 Task: Enable automatic alt text generation in Microsoft Outlook settings.
Action: Mouse moved to (54, 35)
Screenshot: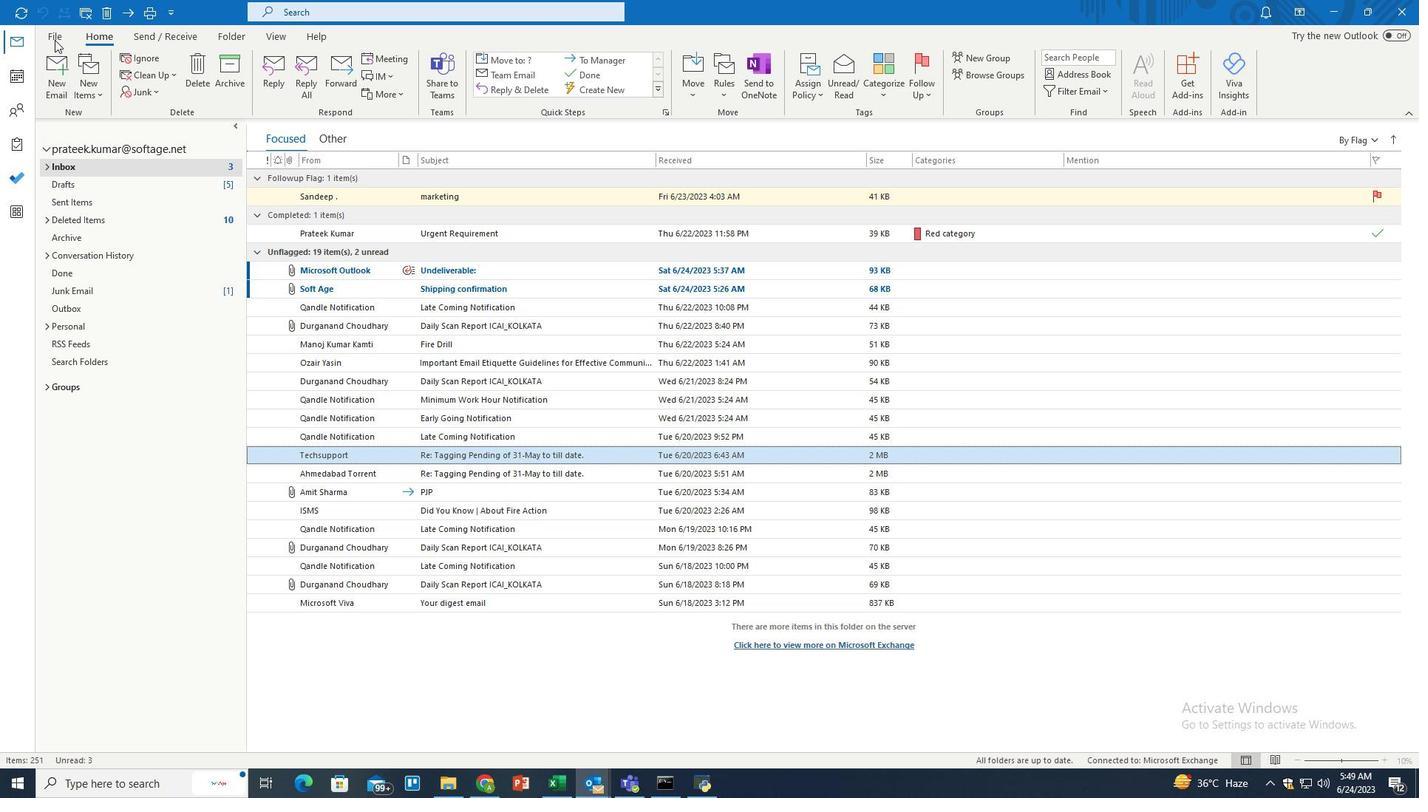 
Action: Mouse pressed left at (54, 35)
Screenshot: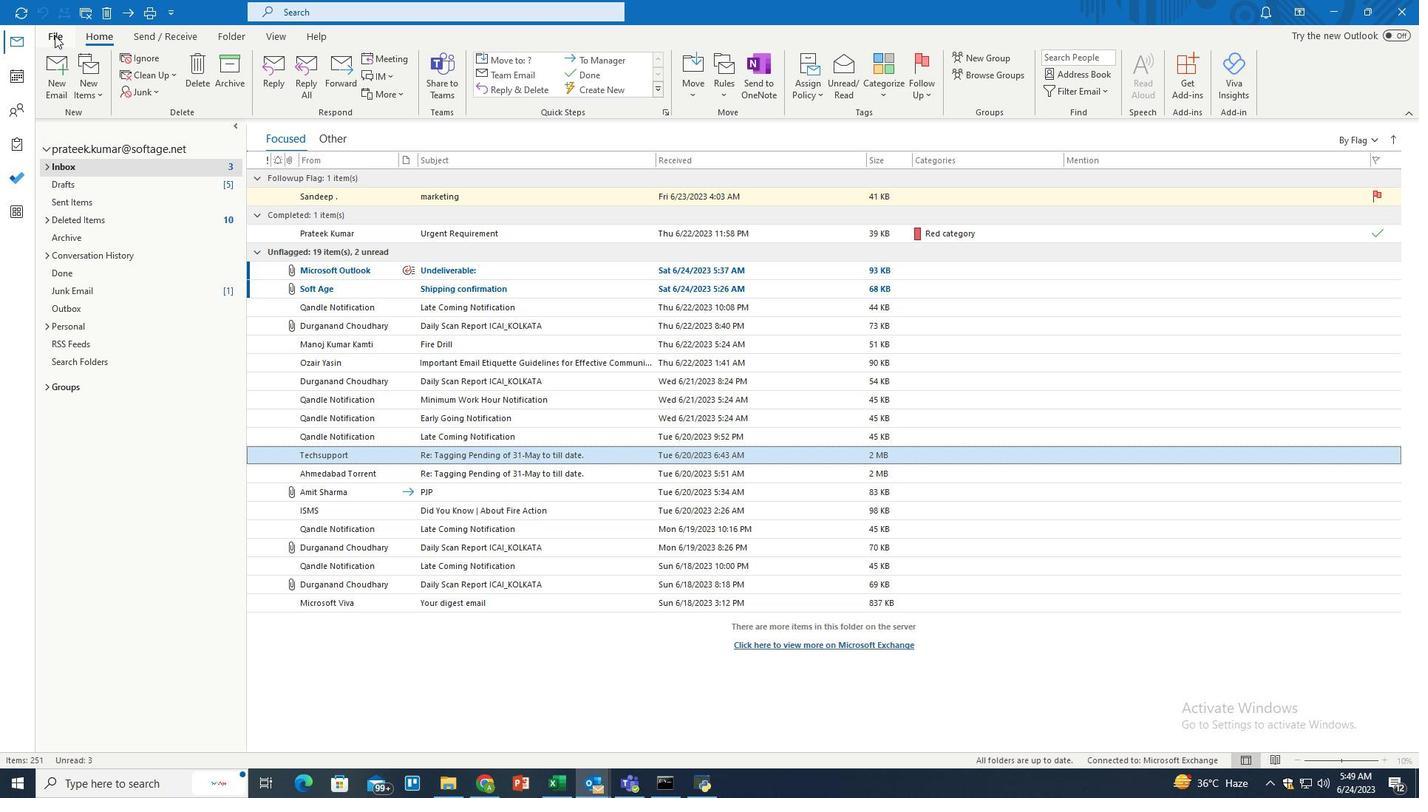 
Action: Mouse moved to (48, 708)
Screenshot: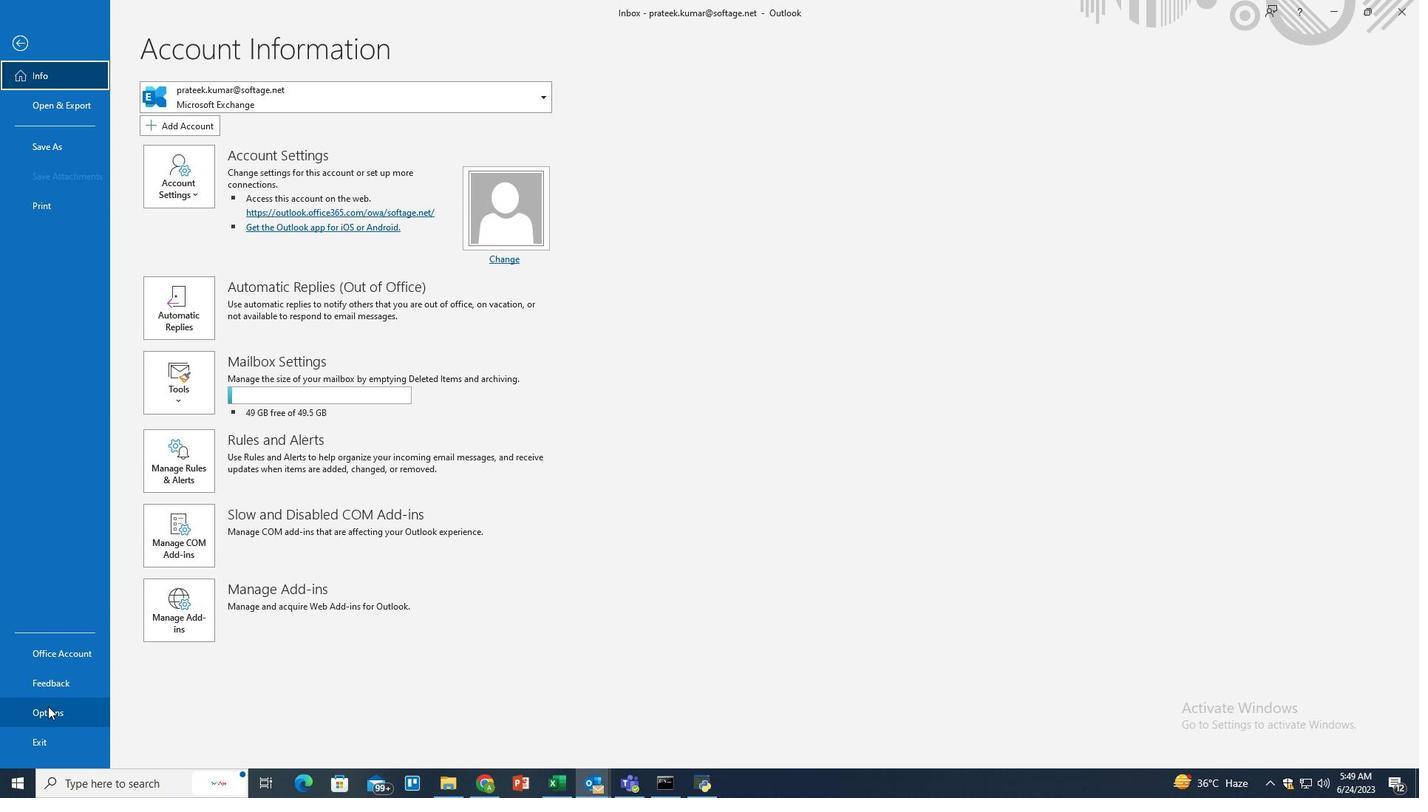 
Action: Mouse pressed left at (48, 708)
Screenshot: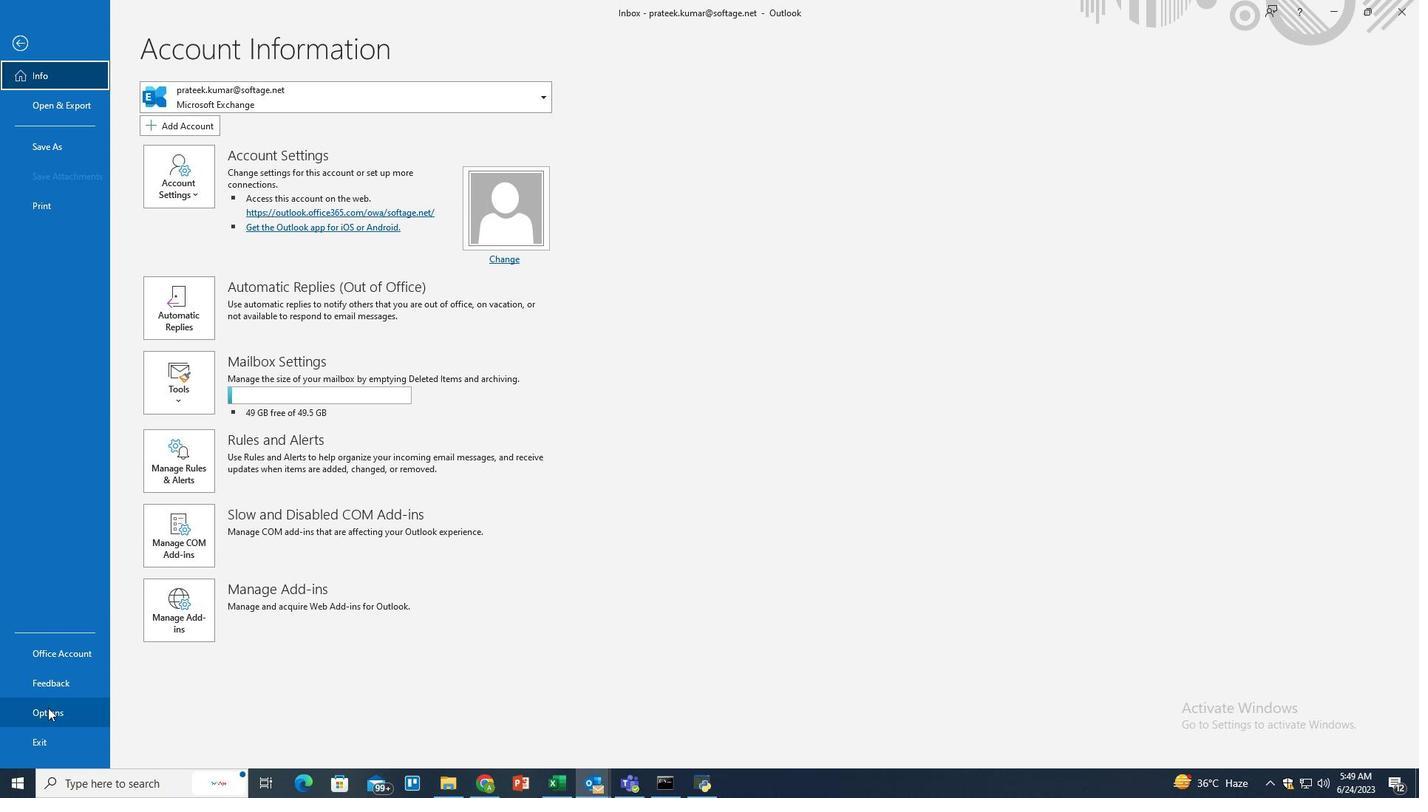 
Action: Mouse moved to (444, 330)
Screenshot: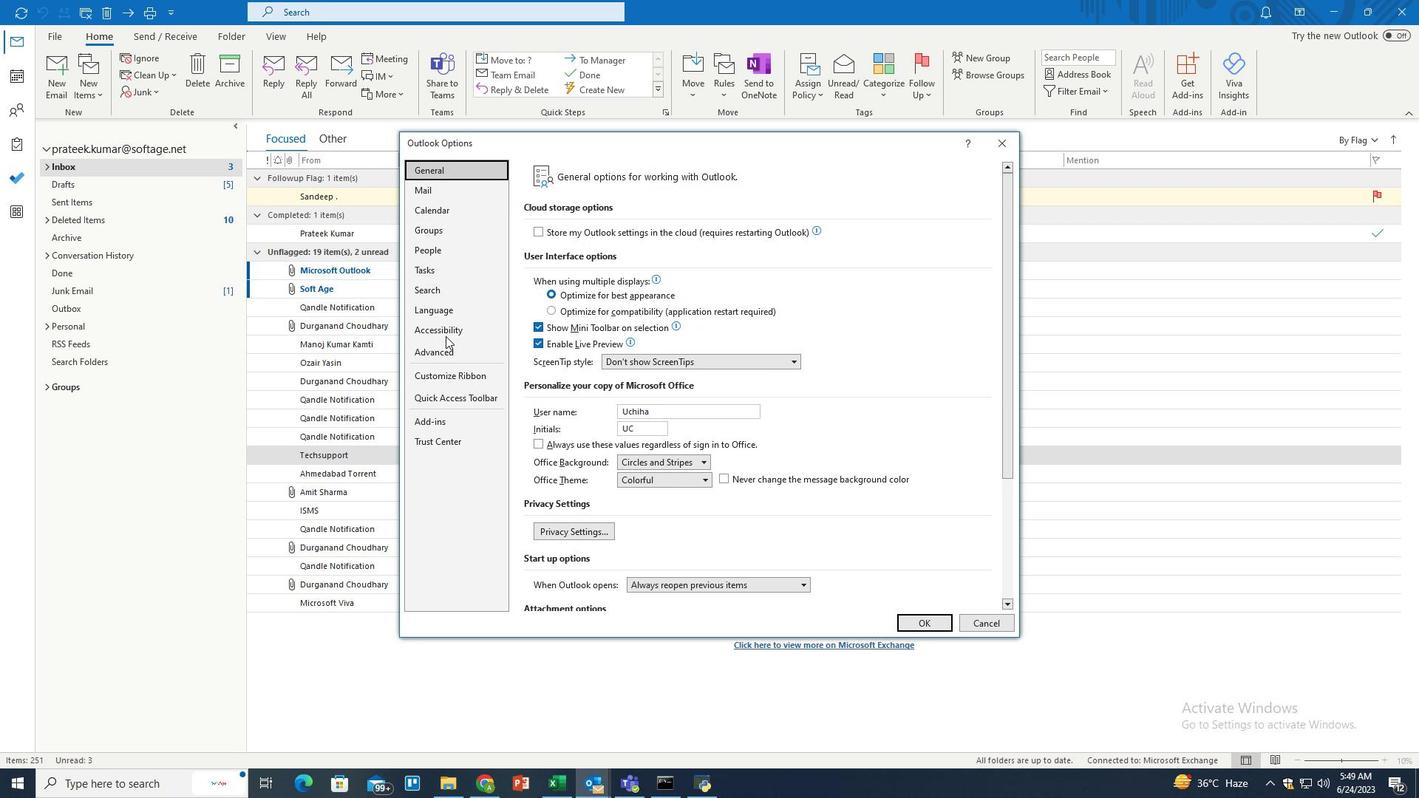 
Action: Mouse pressed left at (444, 330)
Screenshot: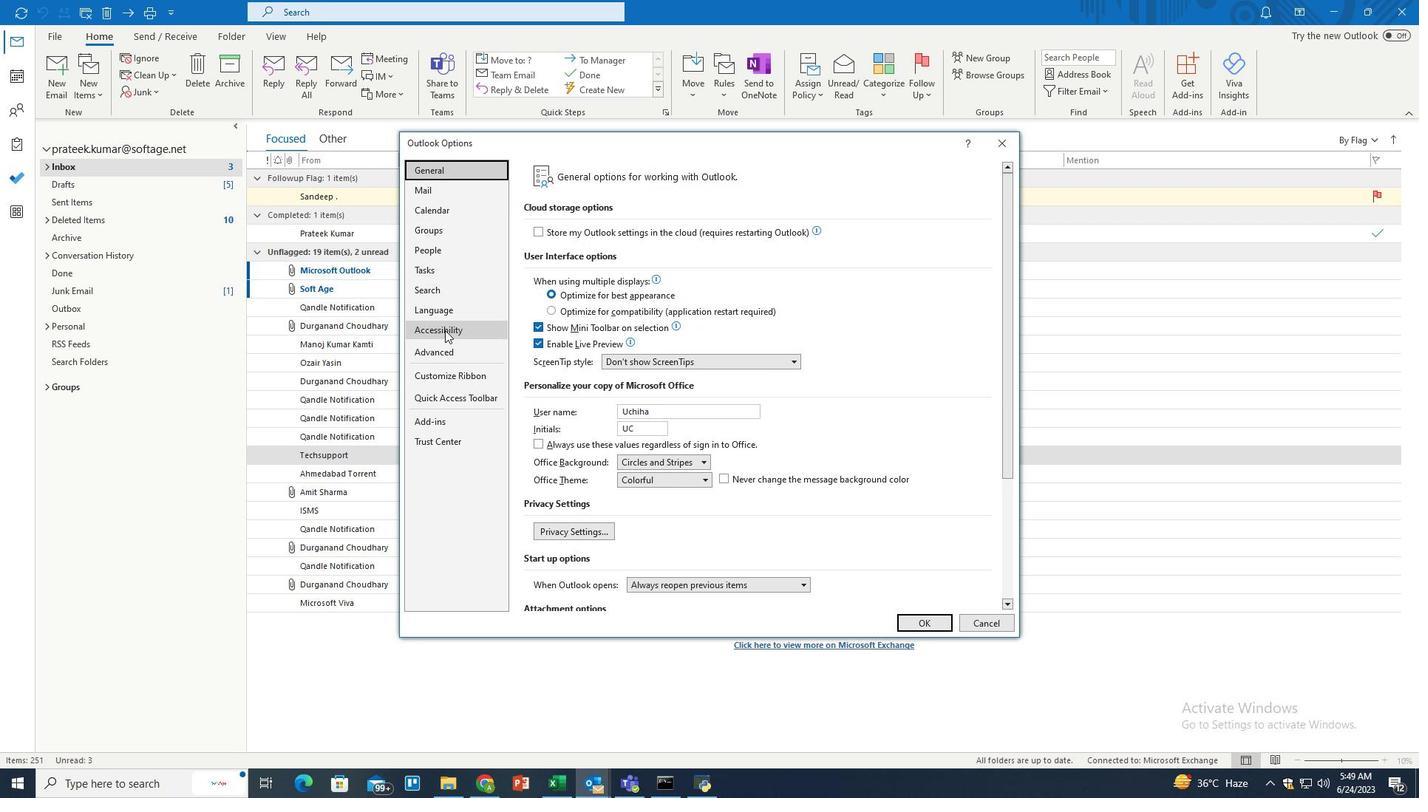 
Action: Mouse moved to (625, 478)
Screenshot: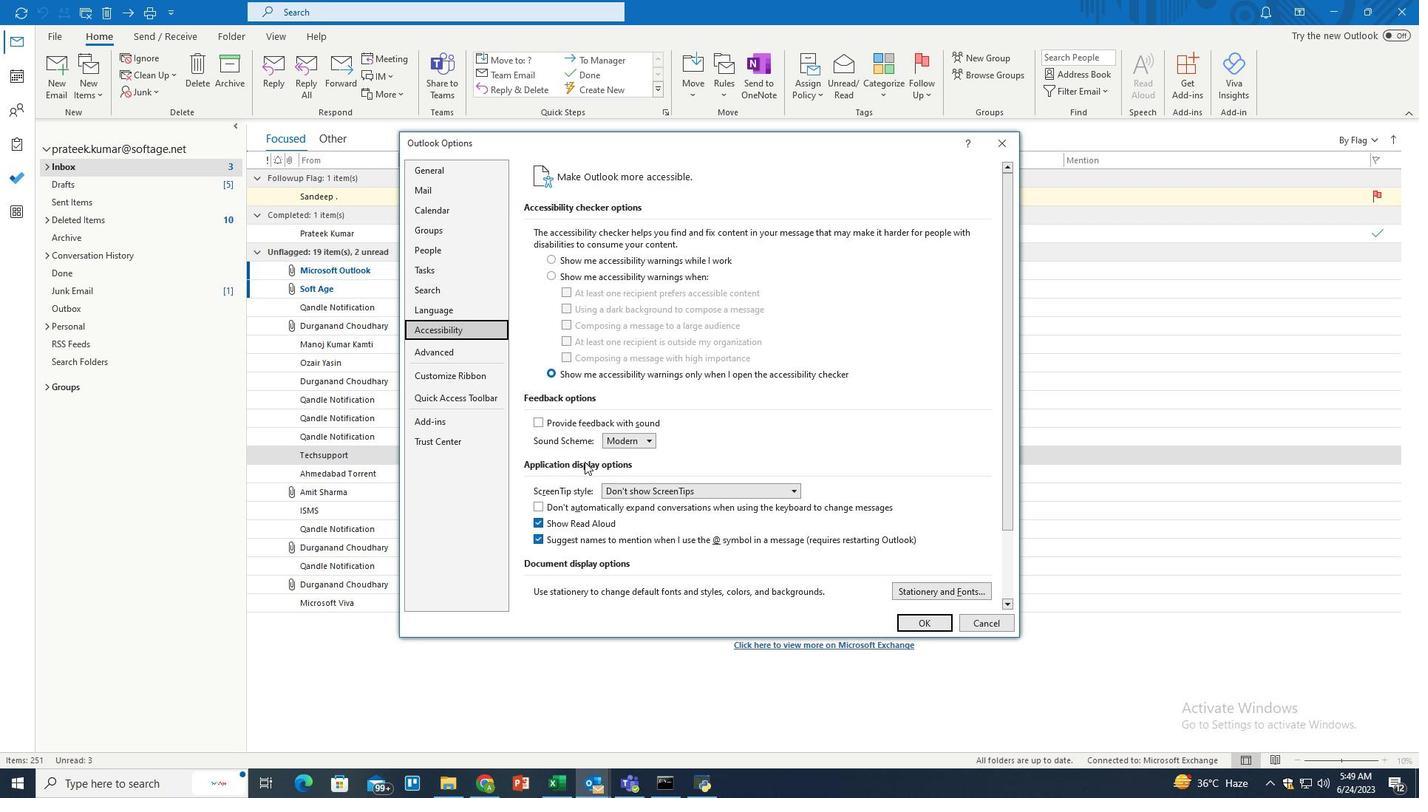 
Action: Mouse scrolled (625, 478) with delta (0, 0)
Screenshot: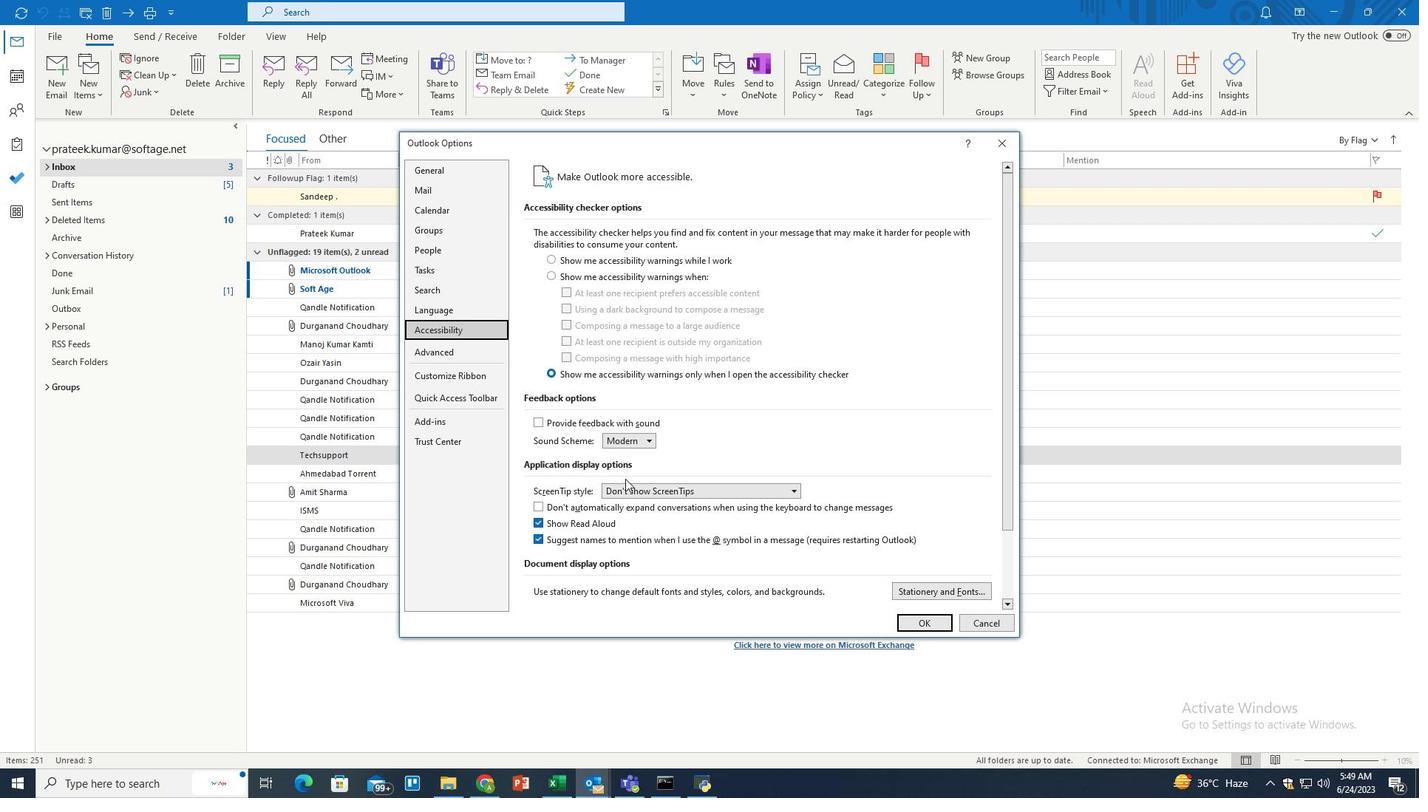 
Action: Mouse scrolled (625, 478) with delta (0, 0)
Screenshot: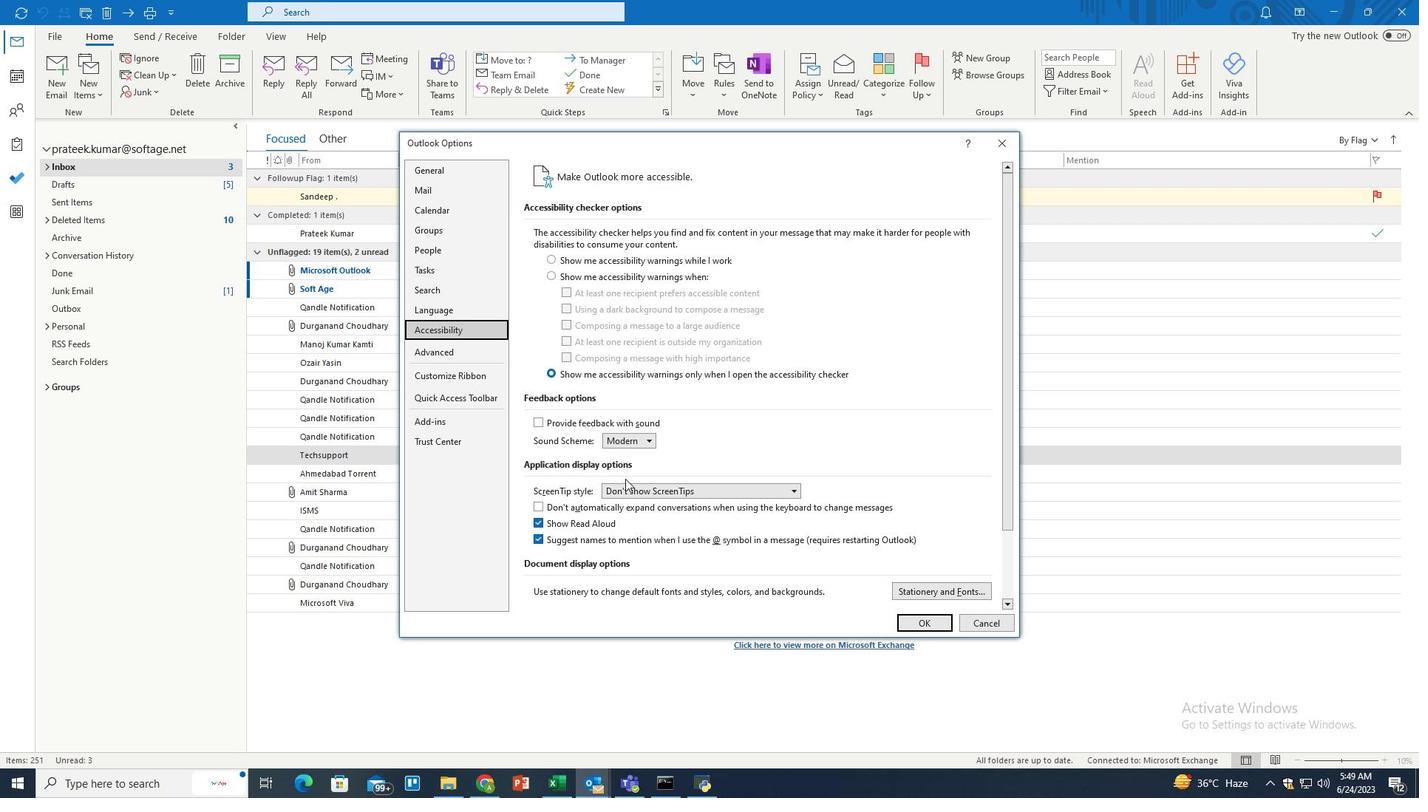 
Action: Mouse scrolled (625, 478) with delta (0, 0)
Screenshot: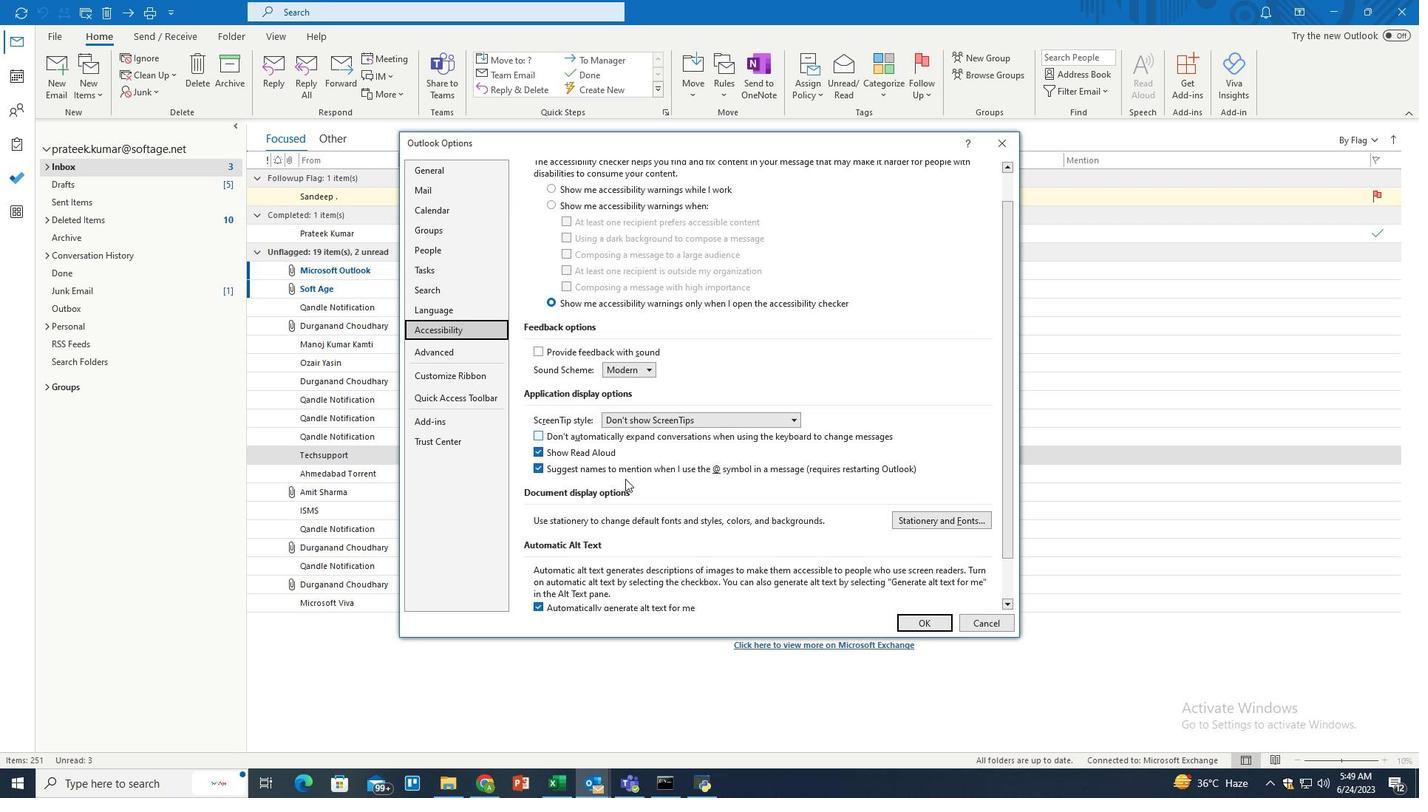 
Action: Mouse scrolled (625, 478) with delta (0, 0)
Screenshot: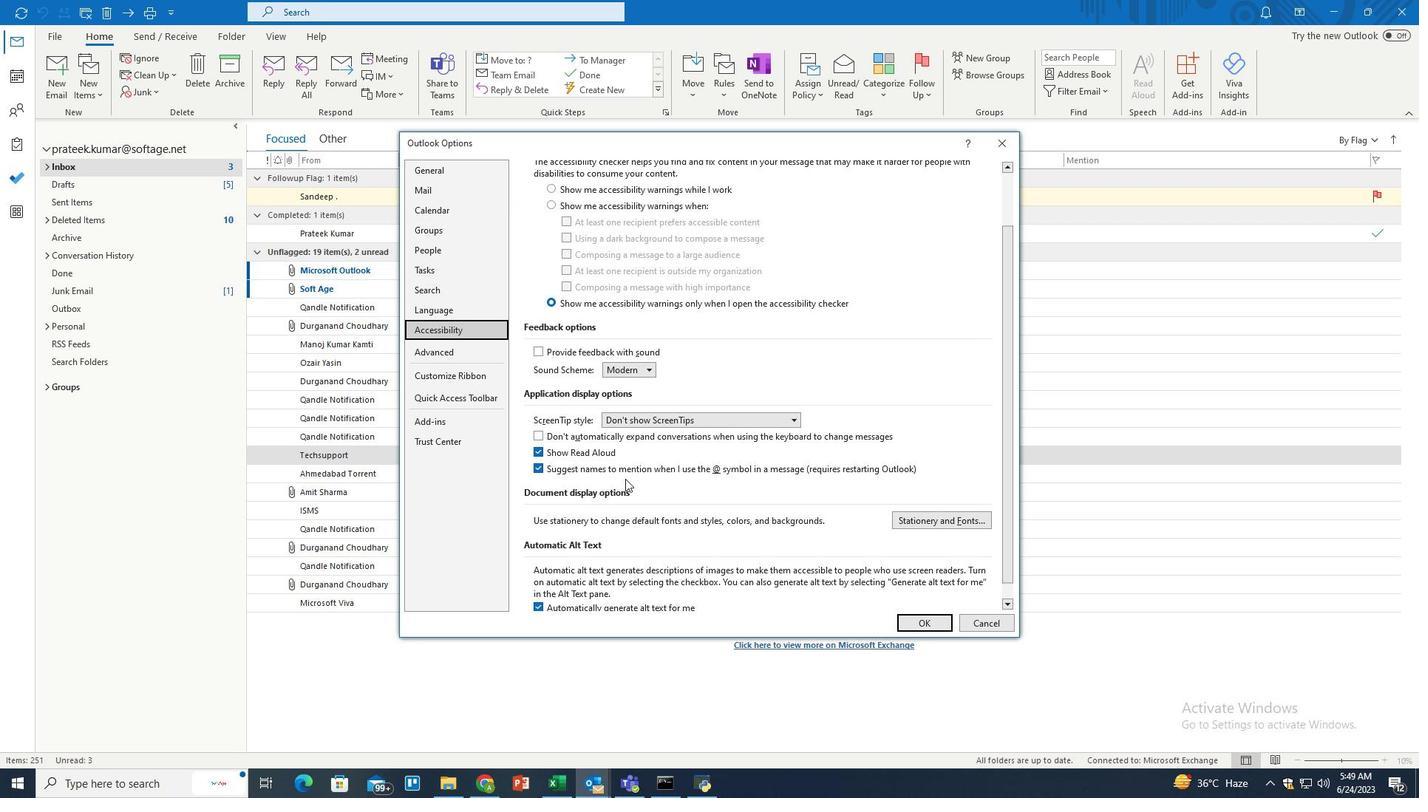 
Action: Mouse scrolled (625, 478) with delta (0, 0)
Screenshot: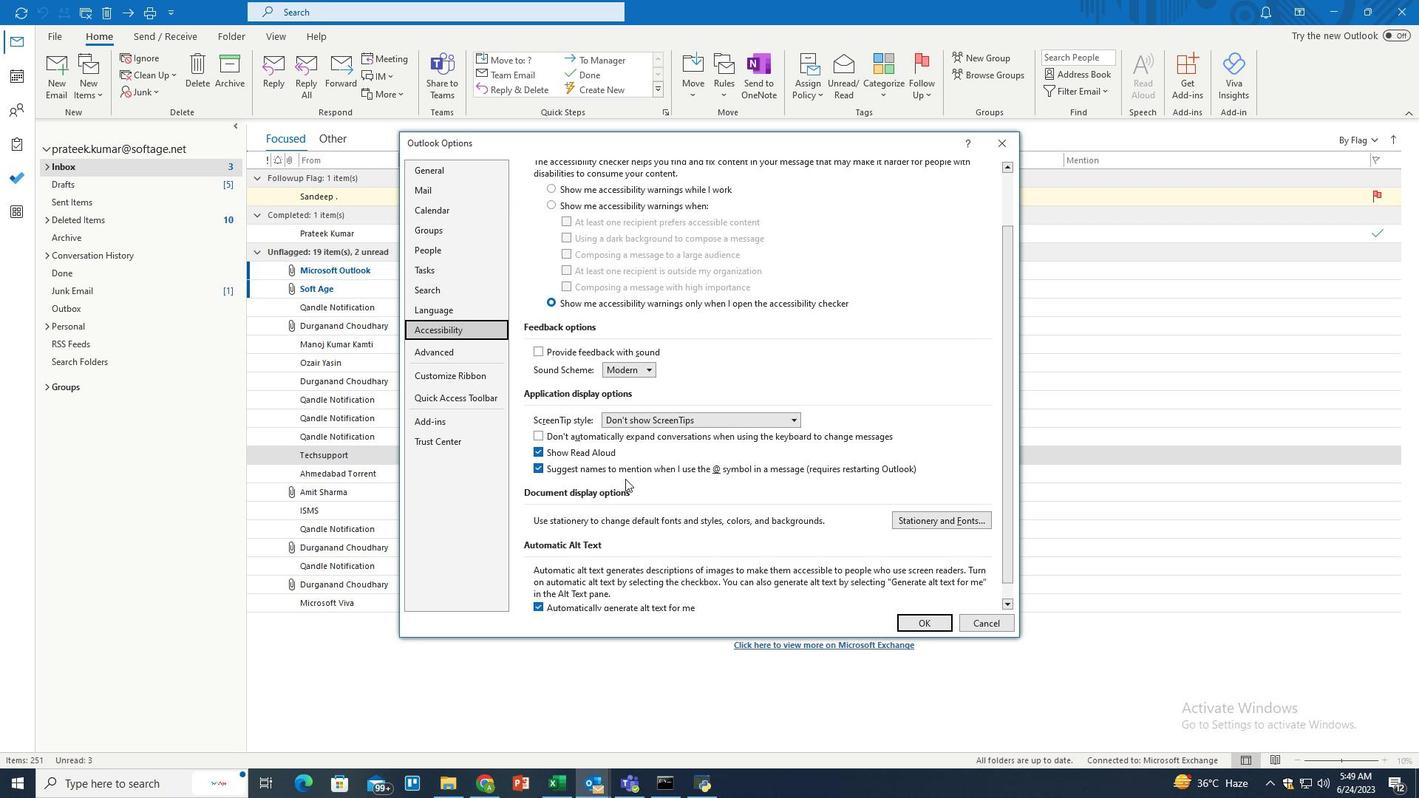 
Action: Mouse scrolled (625, 478) with delta (0, 0)
Screenshot: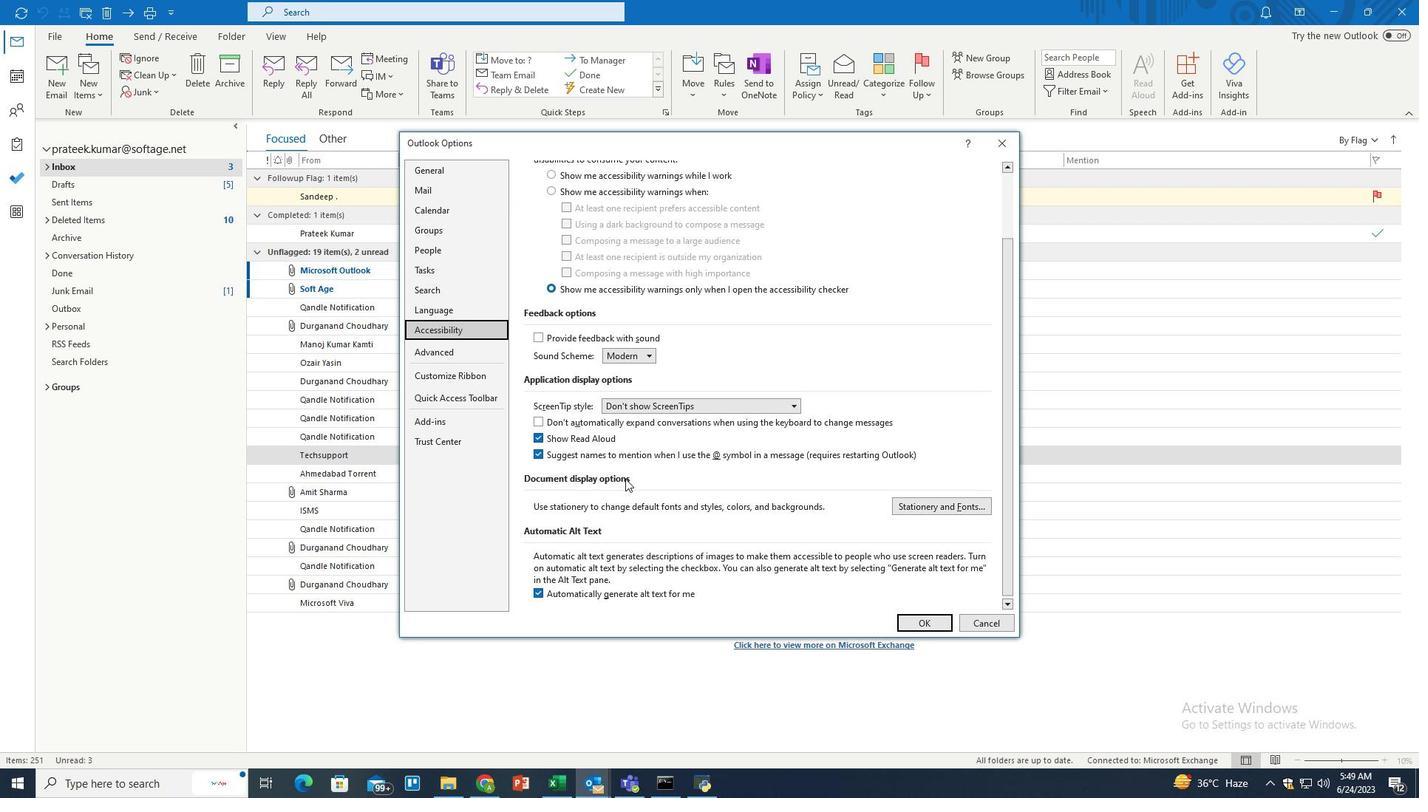 
Action: Mouse moved to (540, 596)
Screenshot: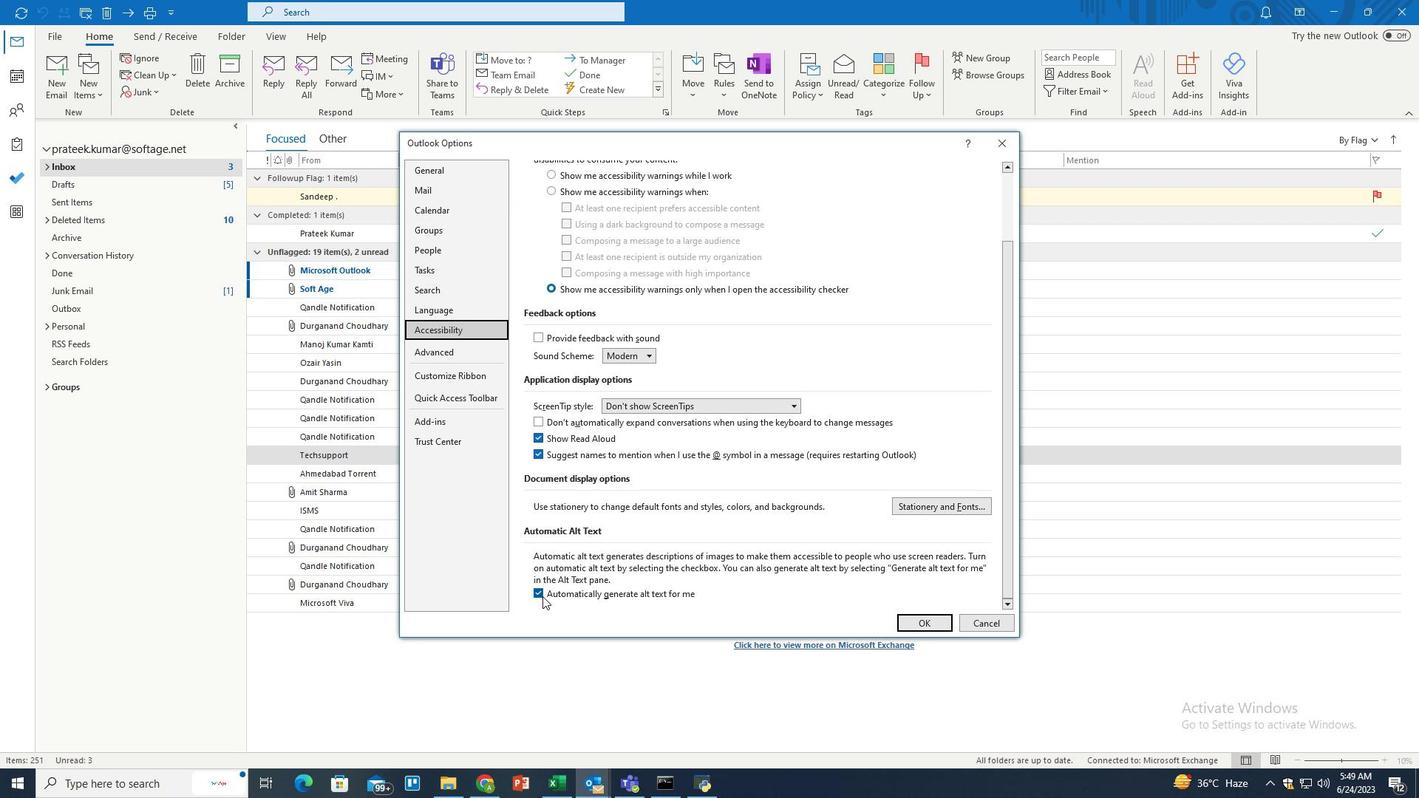 
Action: Mouse pressed left at (540, 596)
Screenshot: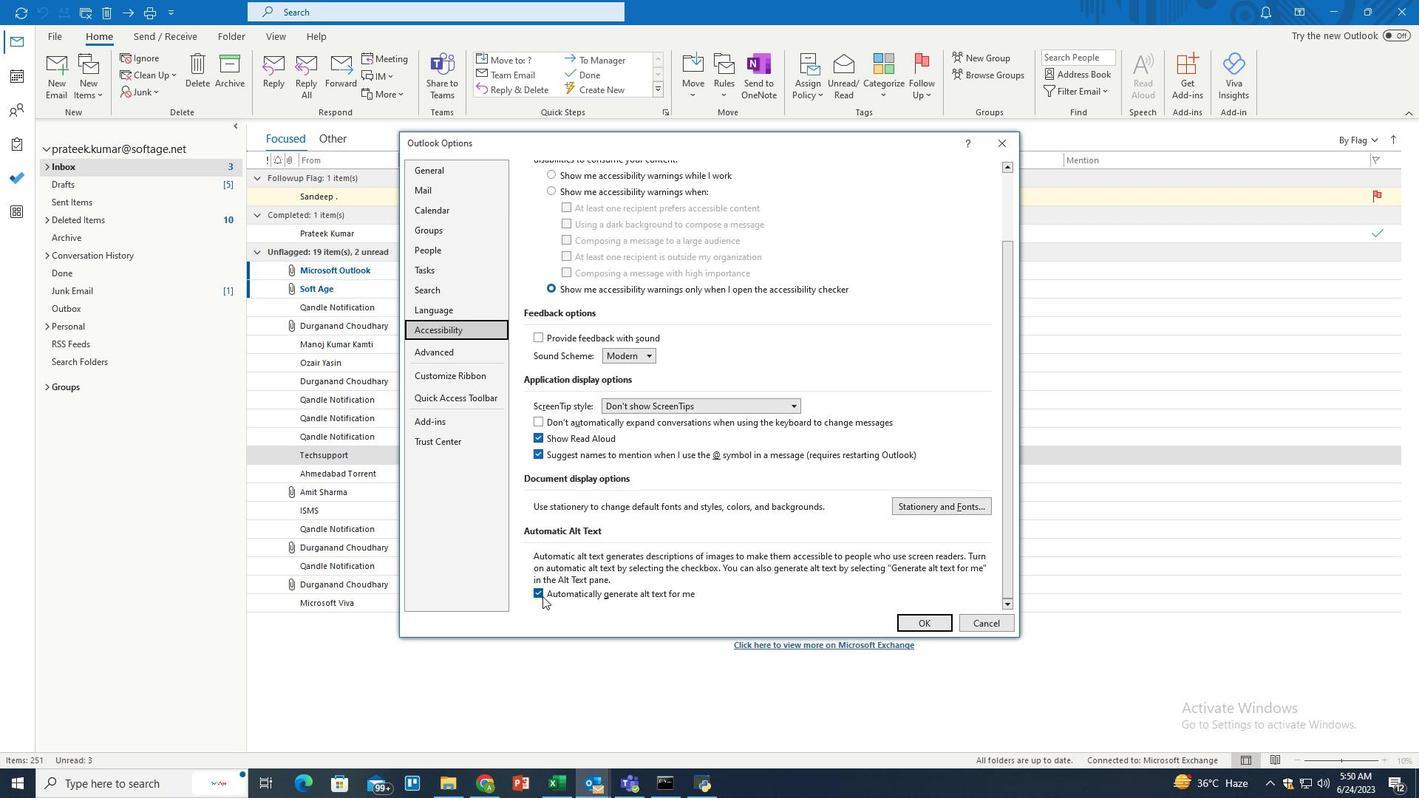 
Action: Mouse moved to (918, 621)
Screenshot: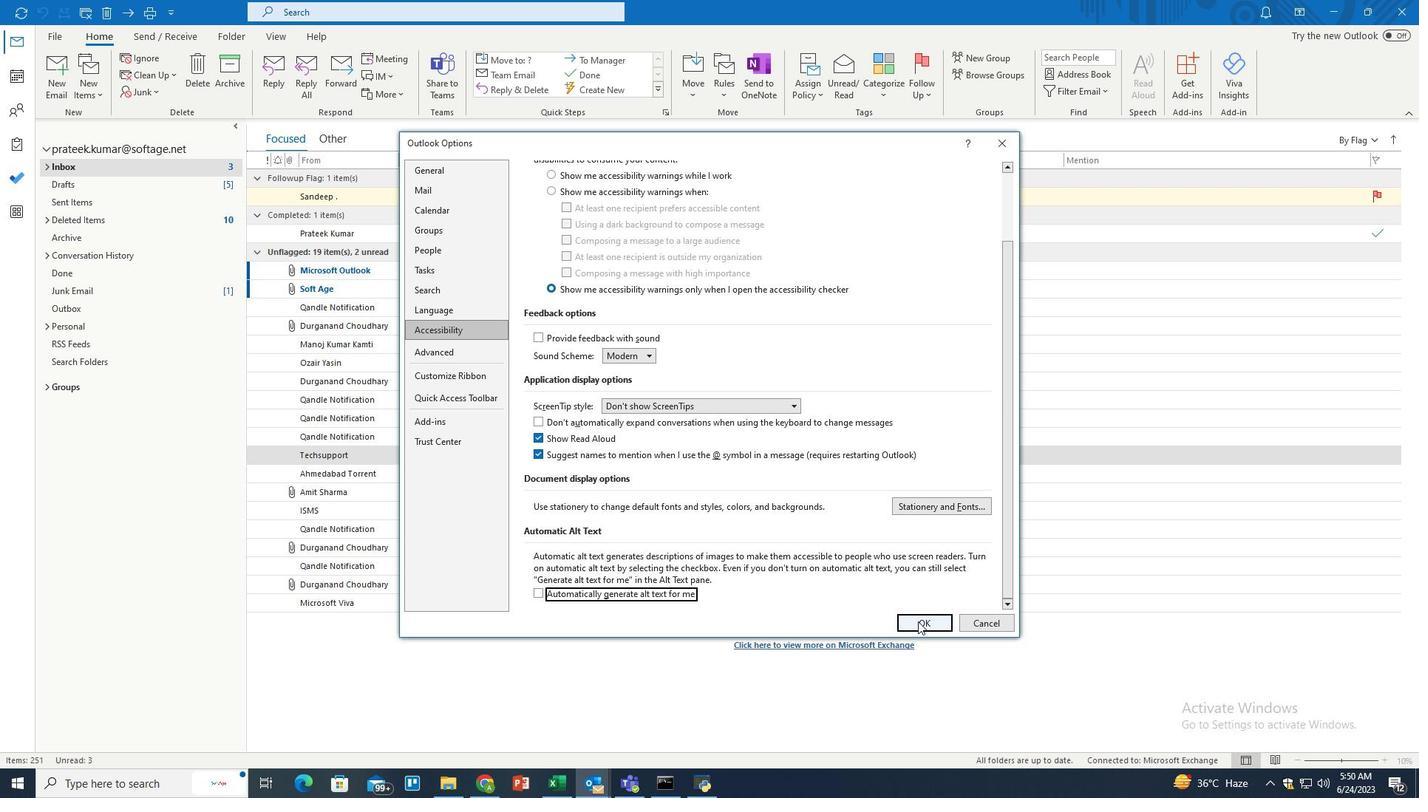 
Action: Mouse pressed left at (918, 621)
Screenshot: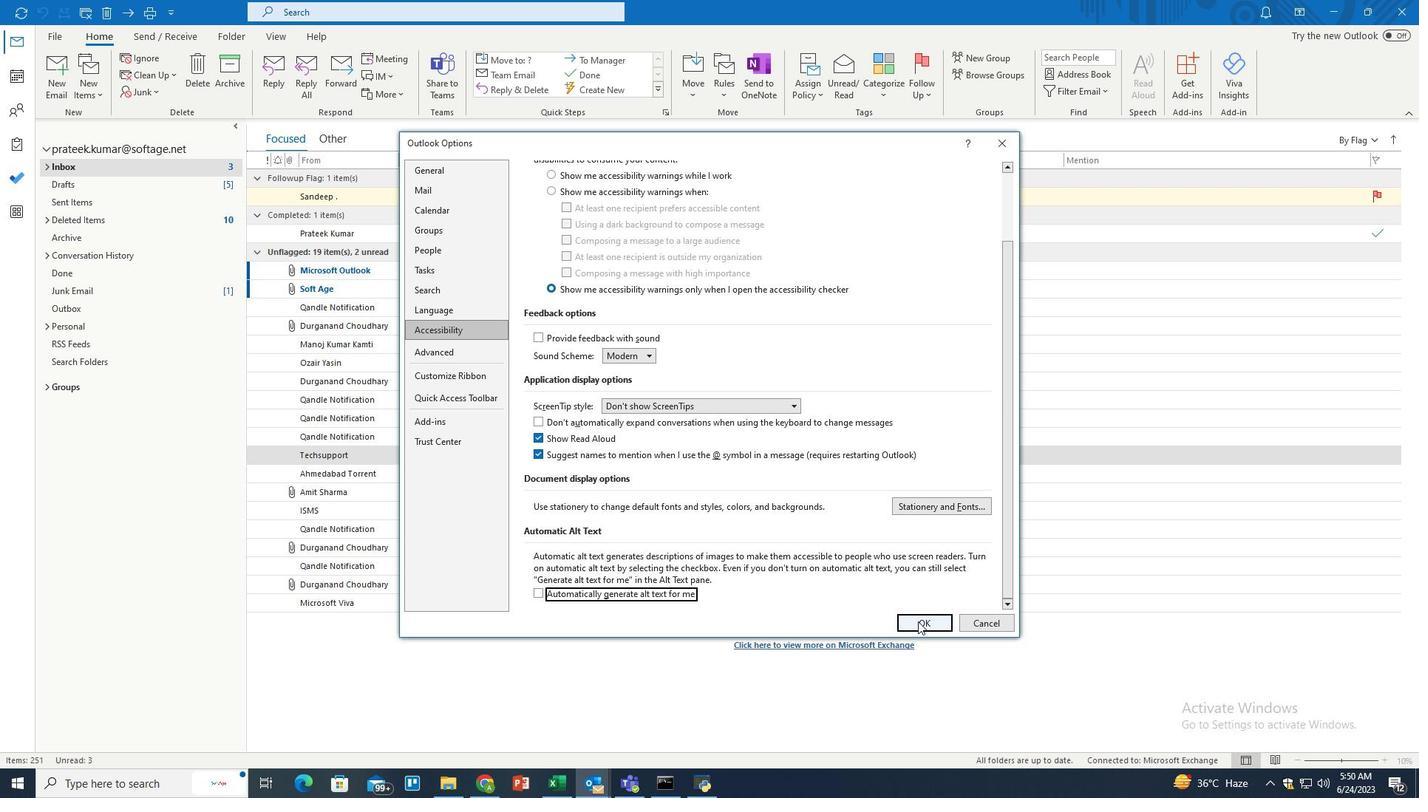 
Action: Mouse moved to (705, 462)
Screenshot: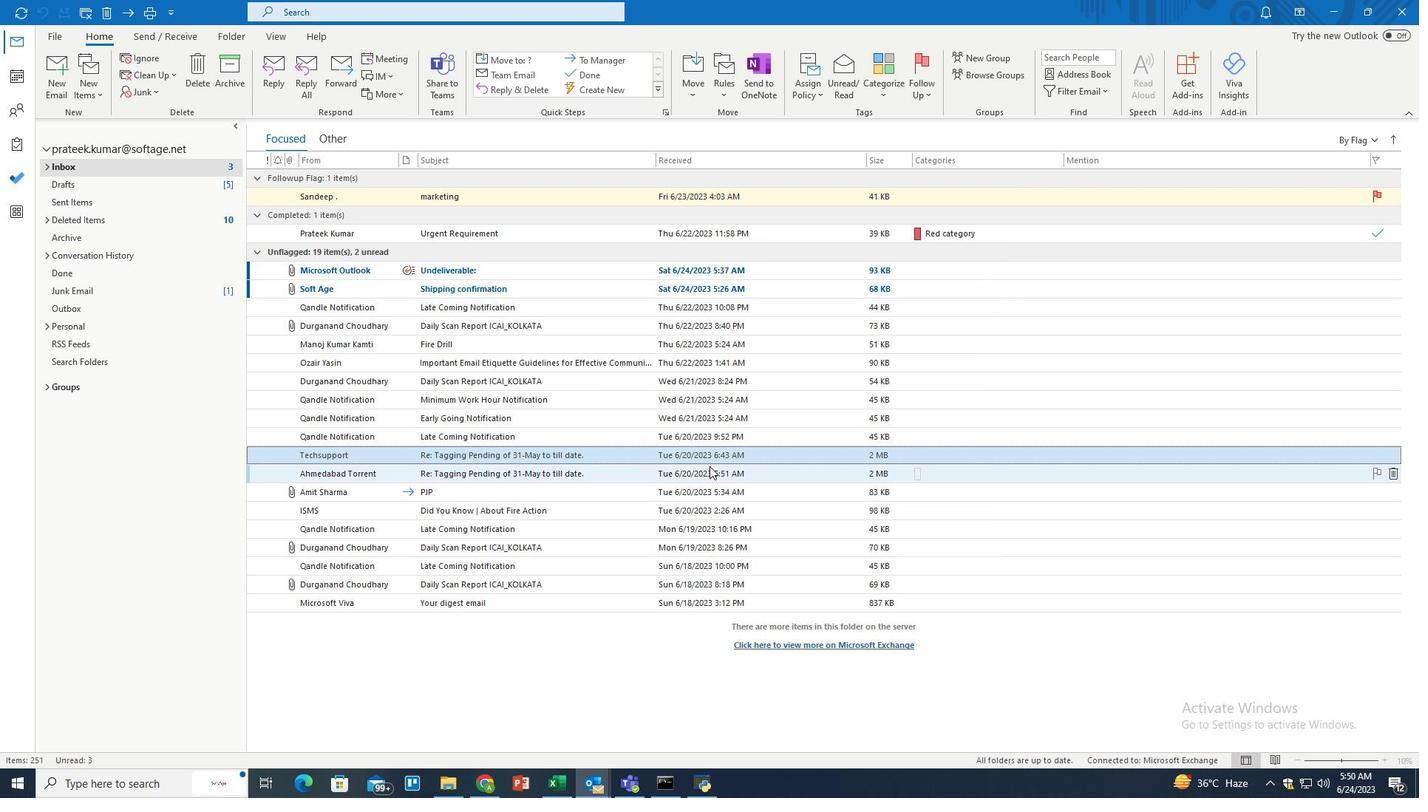
